 Task: Sort the products in the category "Hand Sanitizer" by relevance.
Action: Mouse moved to (951, 329)
Screenshot: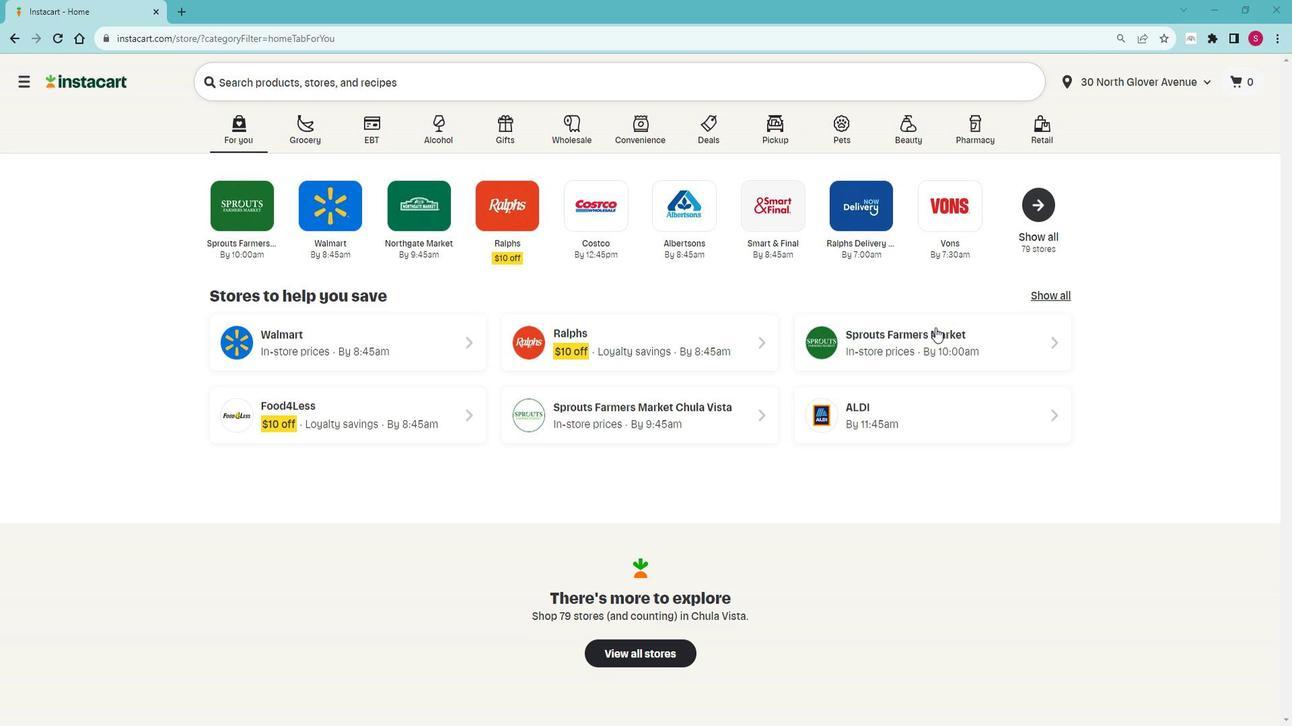 
Action: Mouse pressed left at (951, 329)
Screenshot: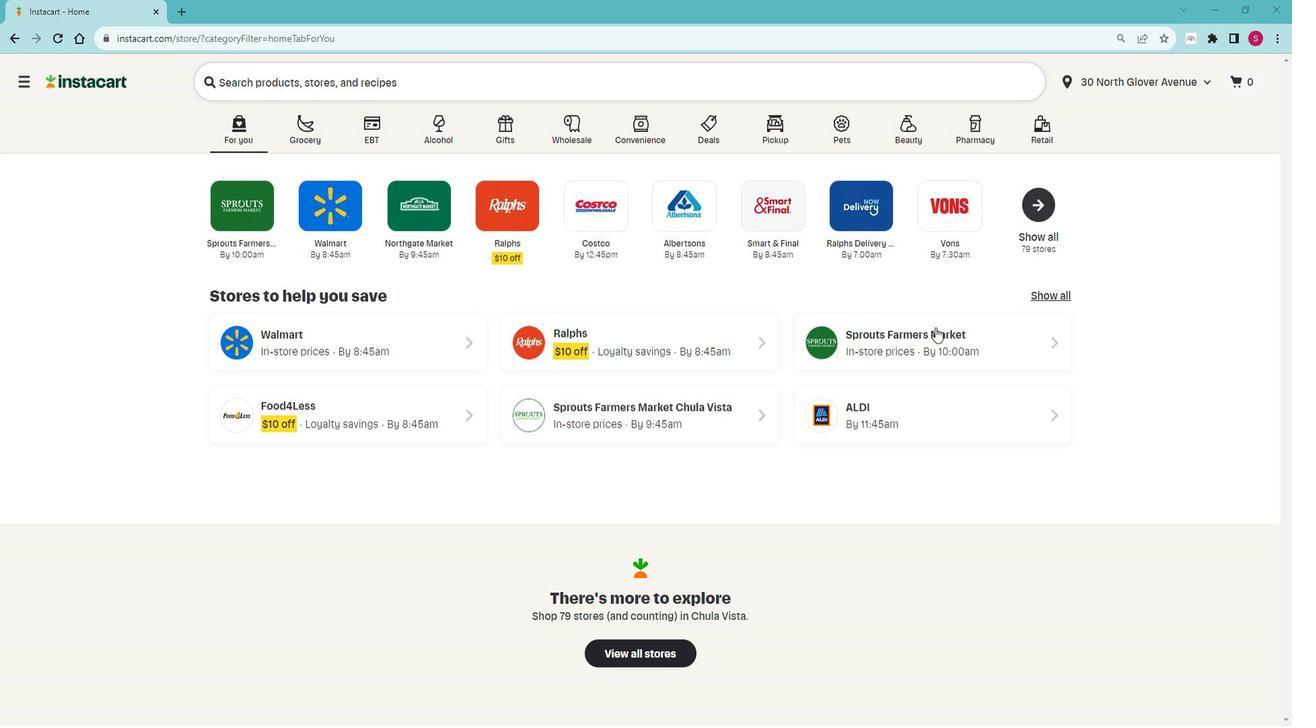 
Action: Mouse moved to (98, 439)
Screenshot: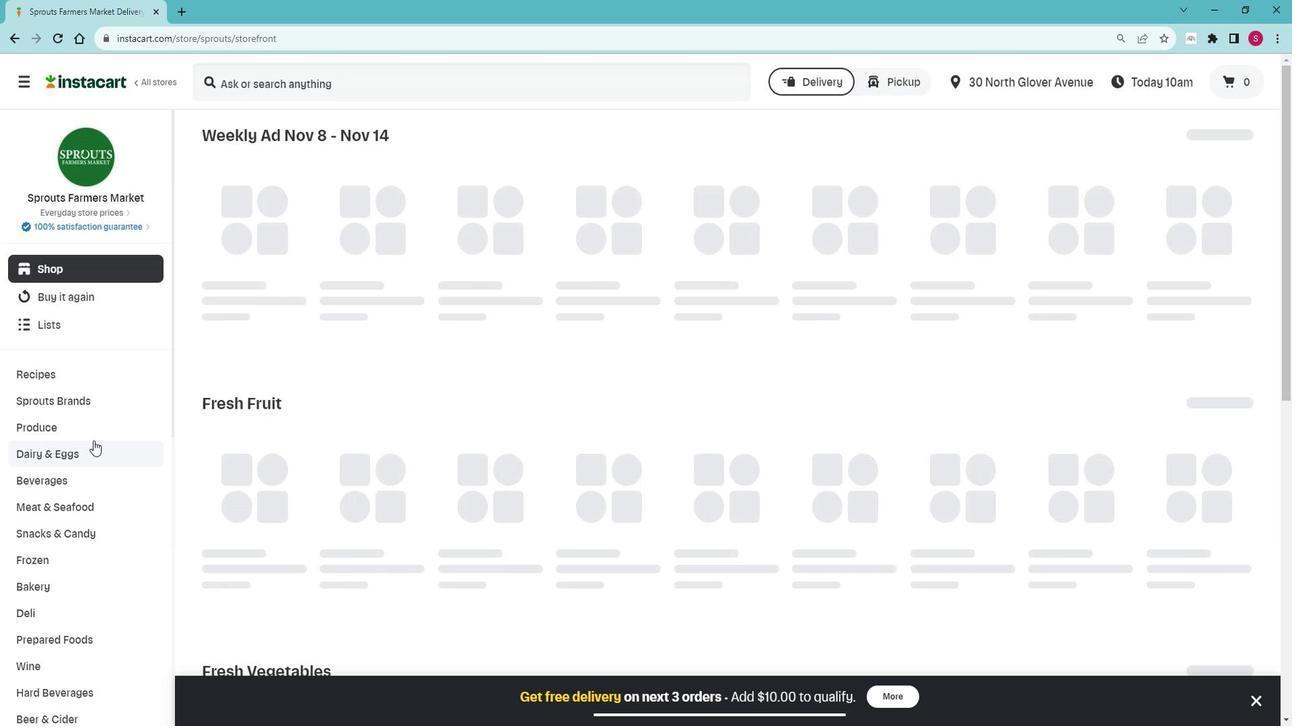 
Action: Mouse scrolled (98, 438) with delta (0, 0)
Screenshot: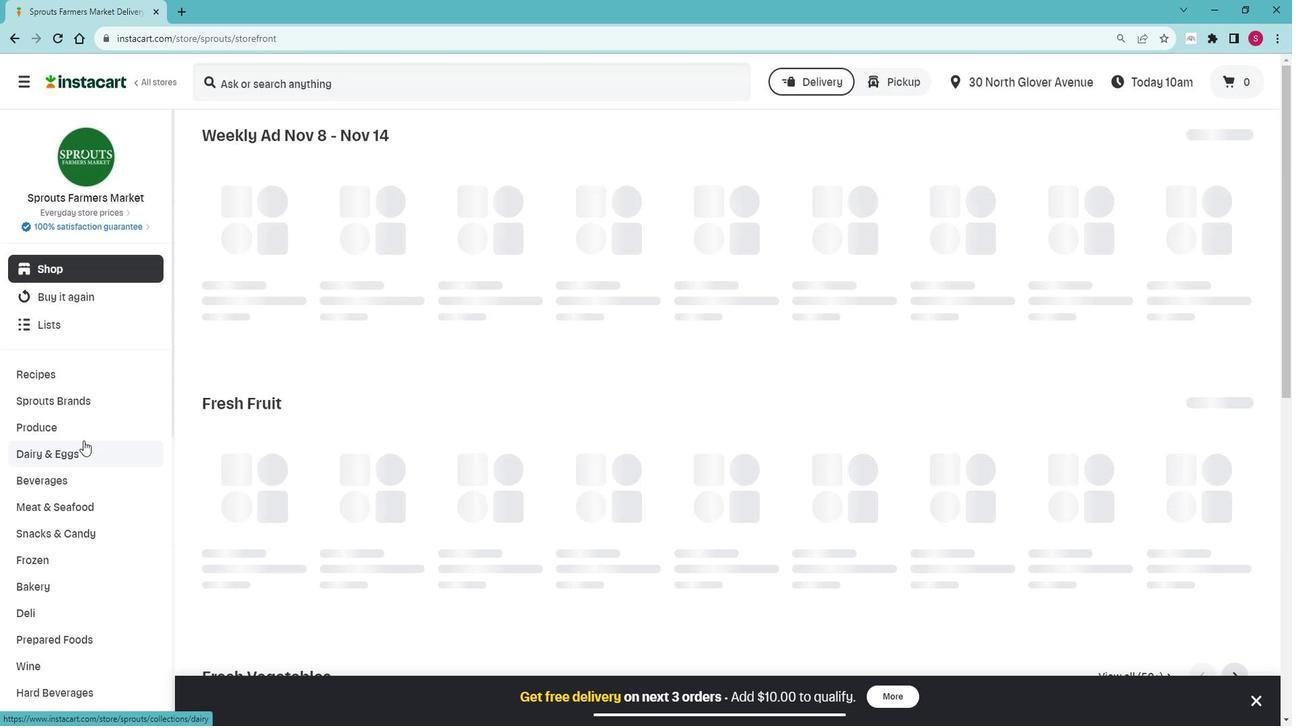
Action: Mouse scrolled (98, 438) with delta (0, 0)
Screenshot: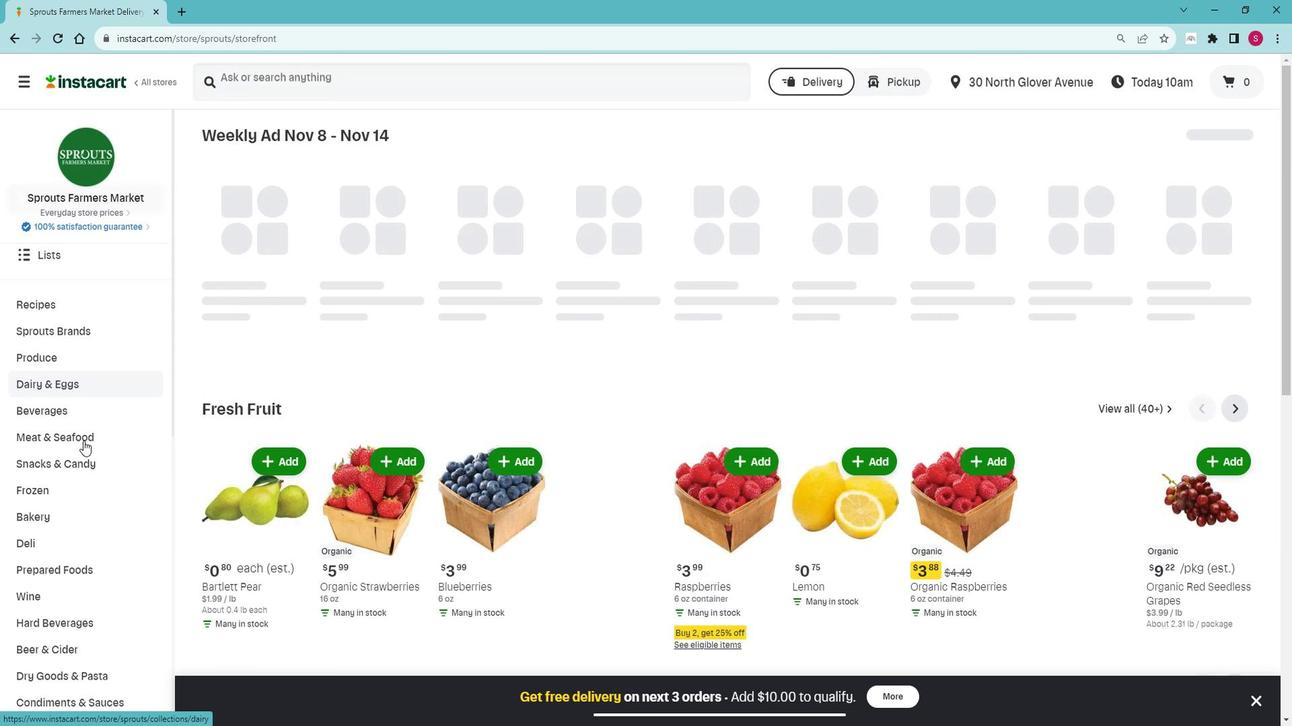 
Action: Mouse moved to (97, 440)
Screenshot: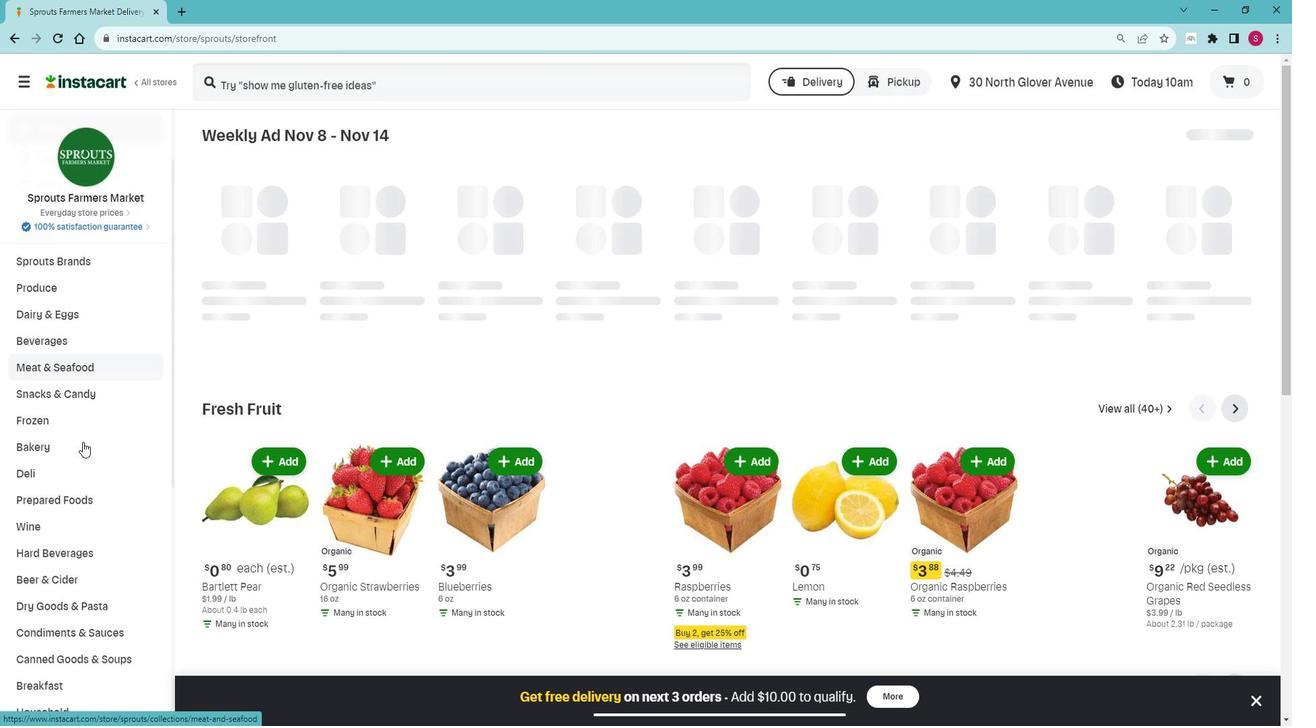 
Action: Mouse scrolled (97, 440) with delta (0, 0)
Screenshot: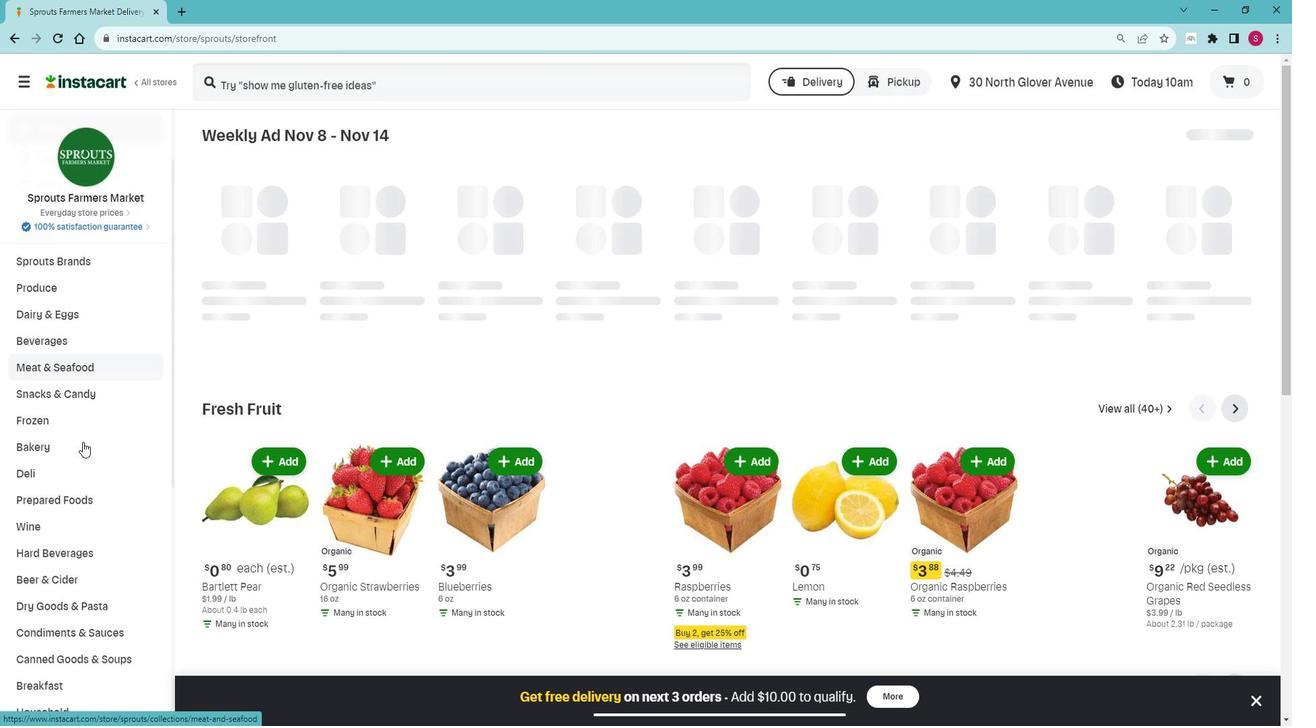 
Action: Mouse moved to (98, 444)
Screenshot: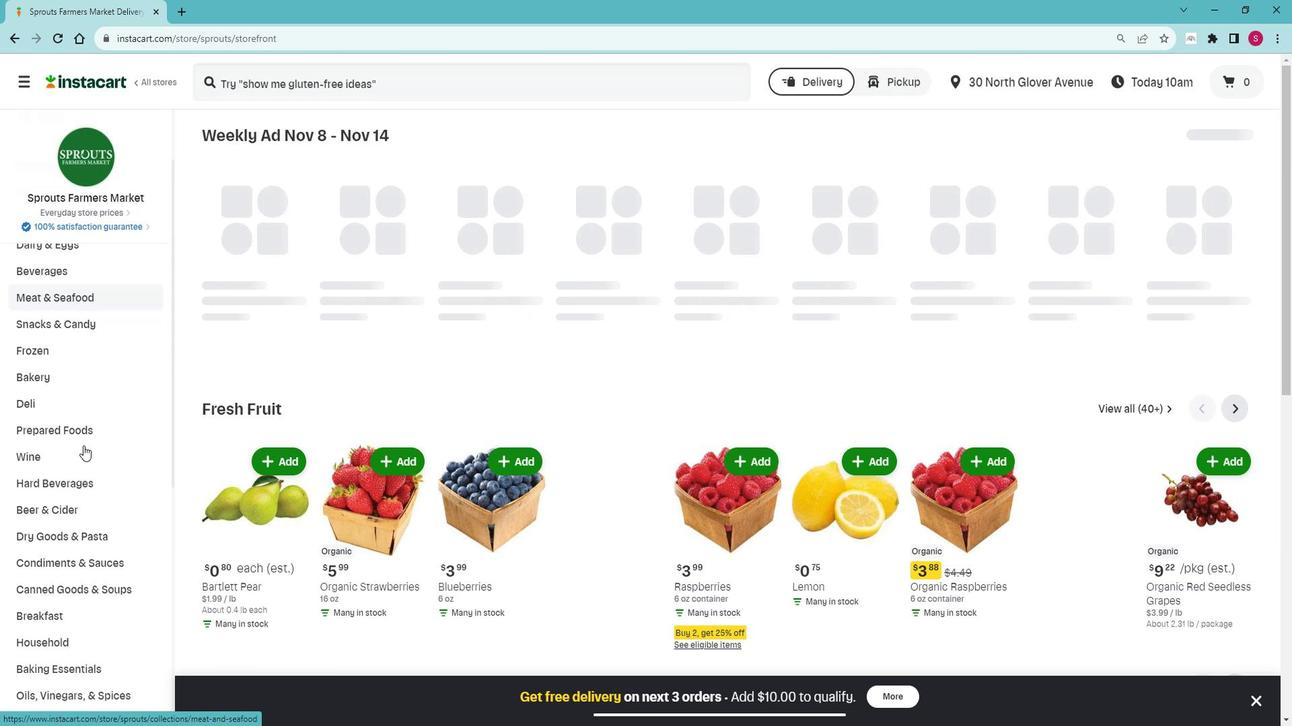 
Action: Mouse scrolled (98, 444) with delta (0, 0)
Screenshot: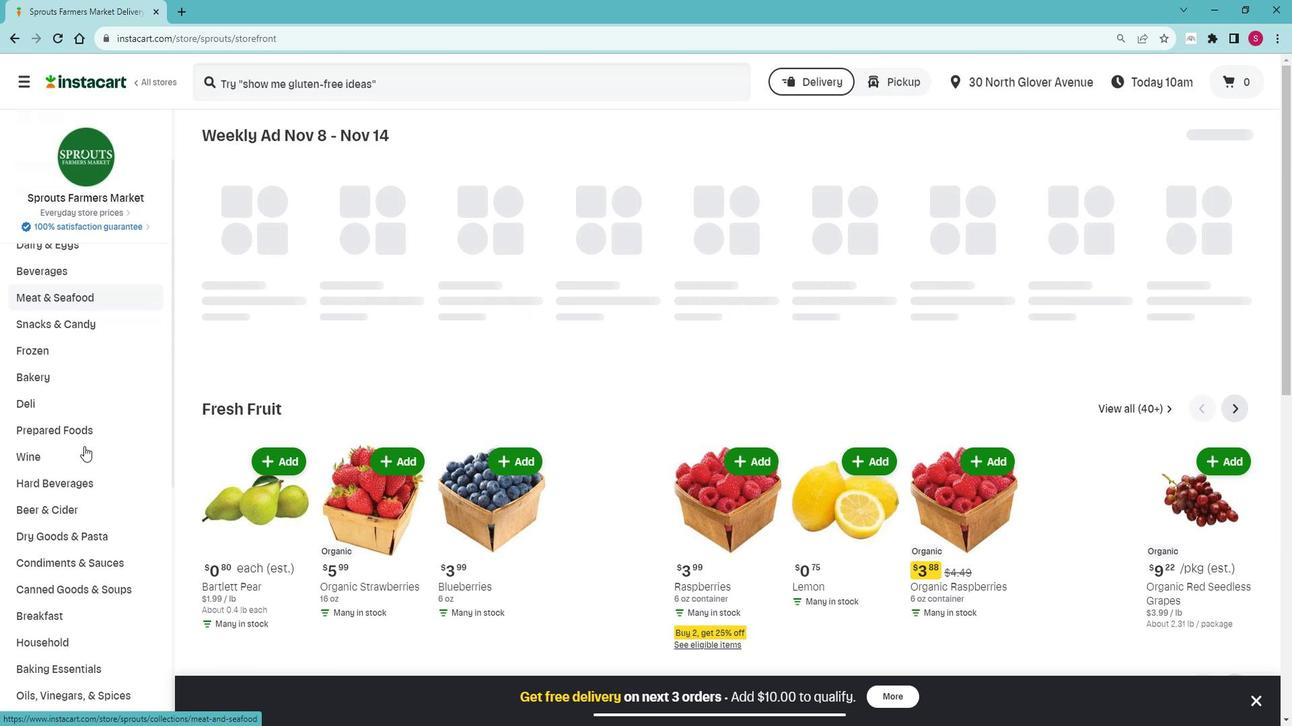 
Action: Mouse scrolled (98, 444) with delta (0, 0)
Screenshot: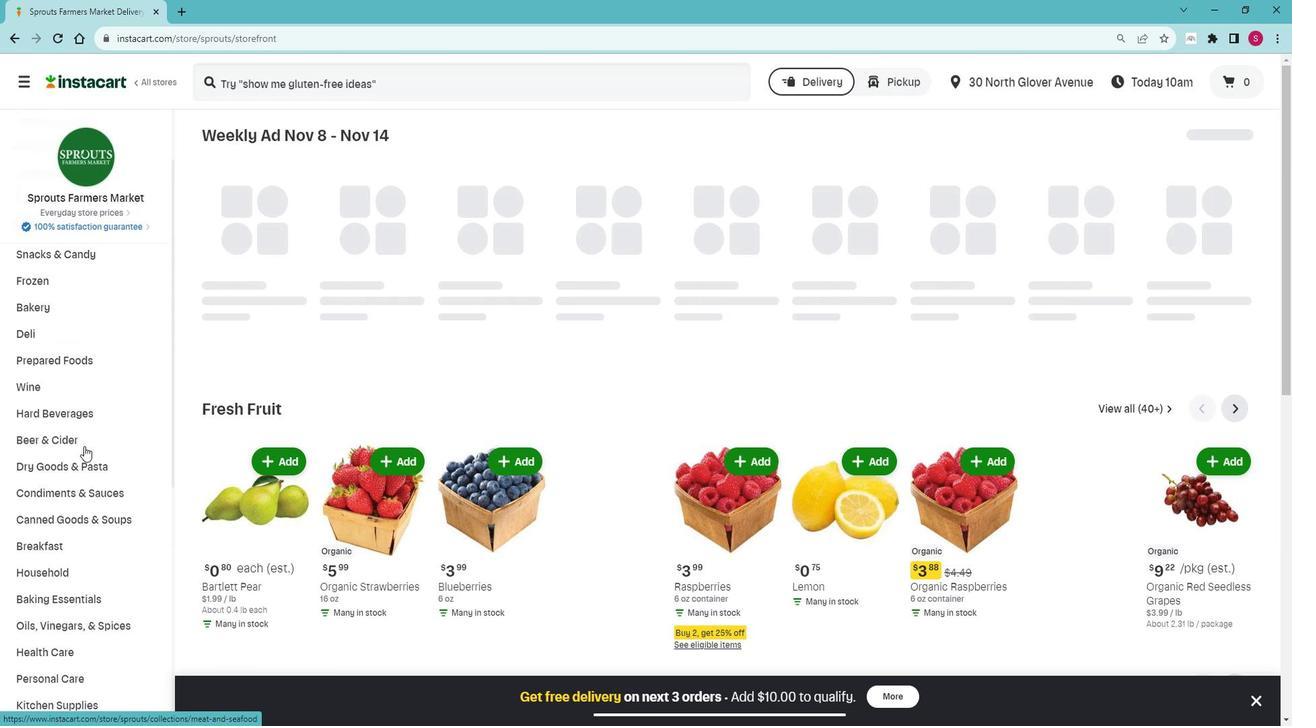 
Action: Mouse moved to (98, 444)
Screenshot: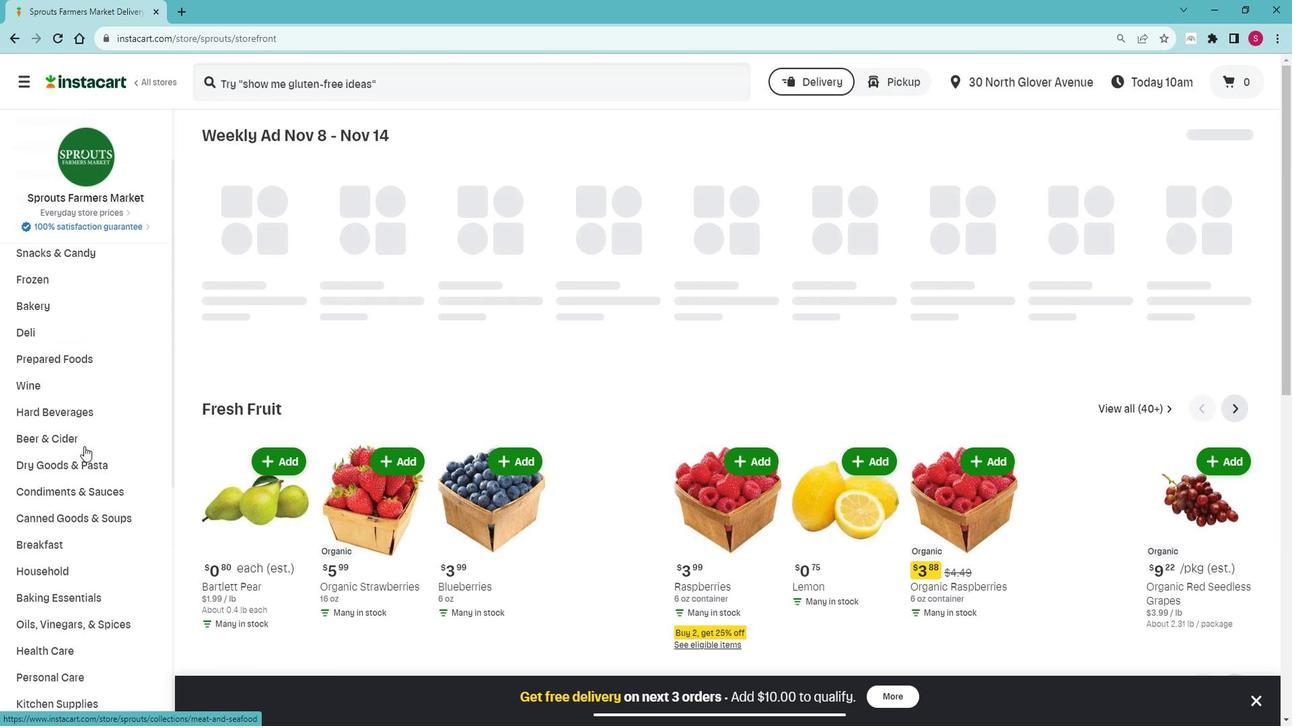 
Action: Mouse scrolled (98, 444) with delta (0, 0)
Screenshot: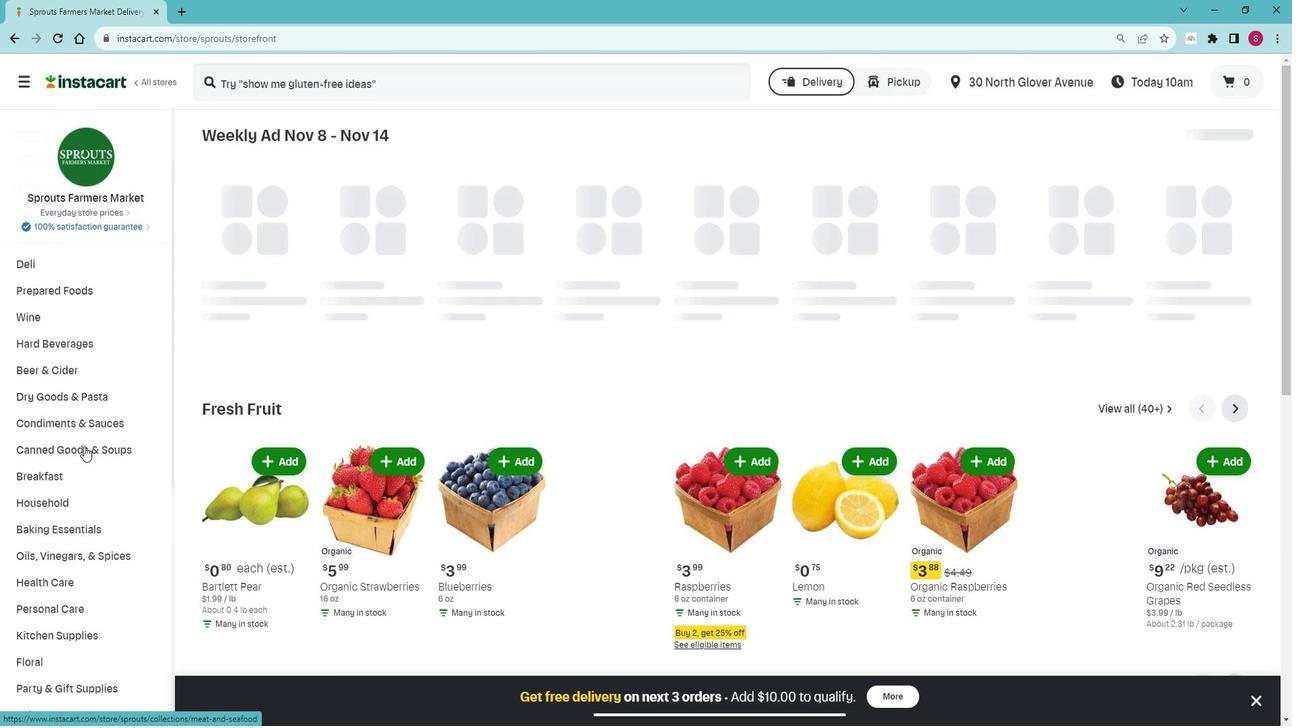 
Action: Mouse moved to (111, 539)
Screenshot: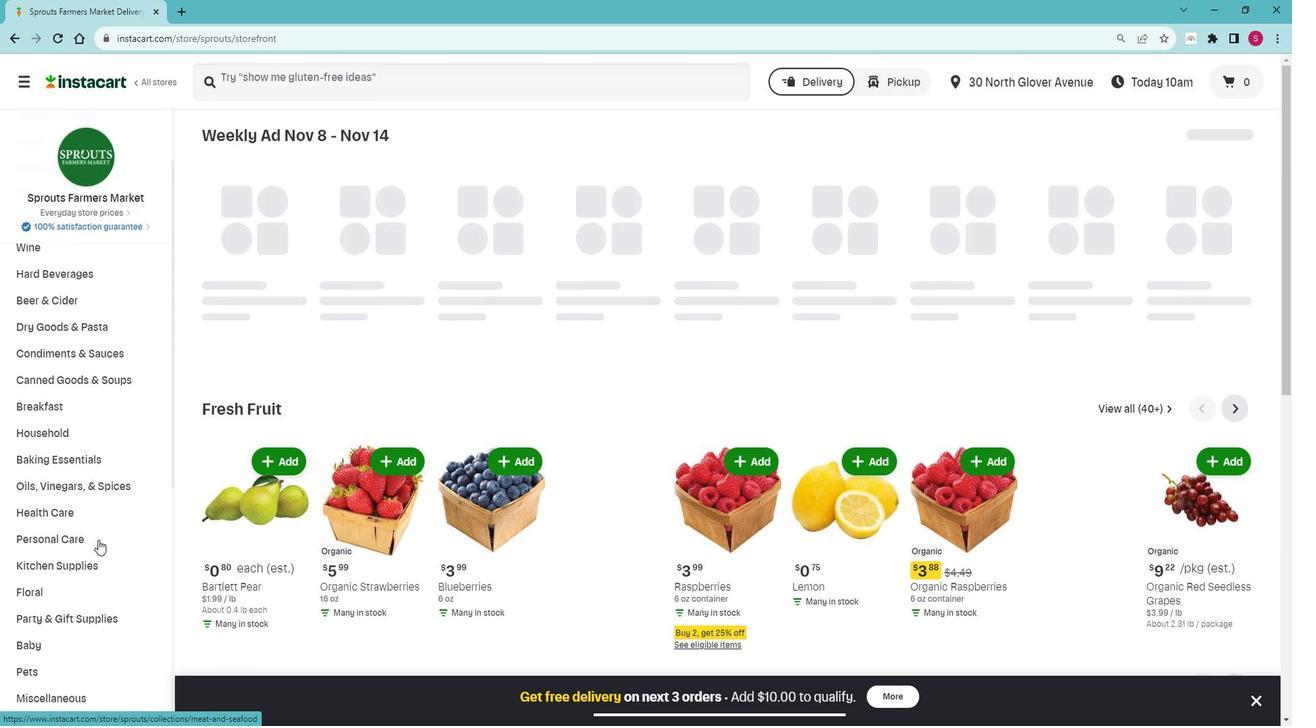 
Action: Mouse pressed left at (111, 539)
Screenshot: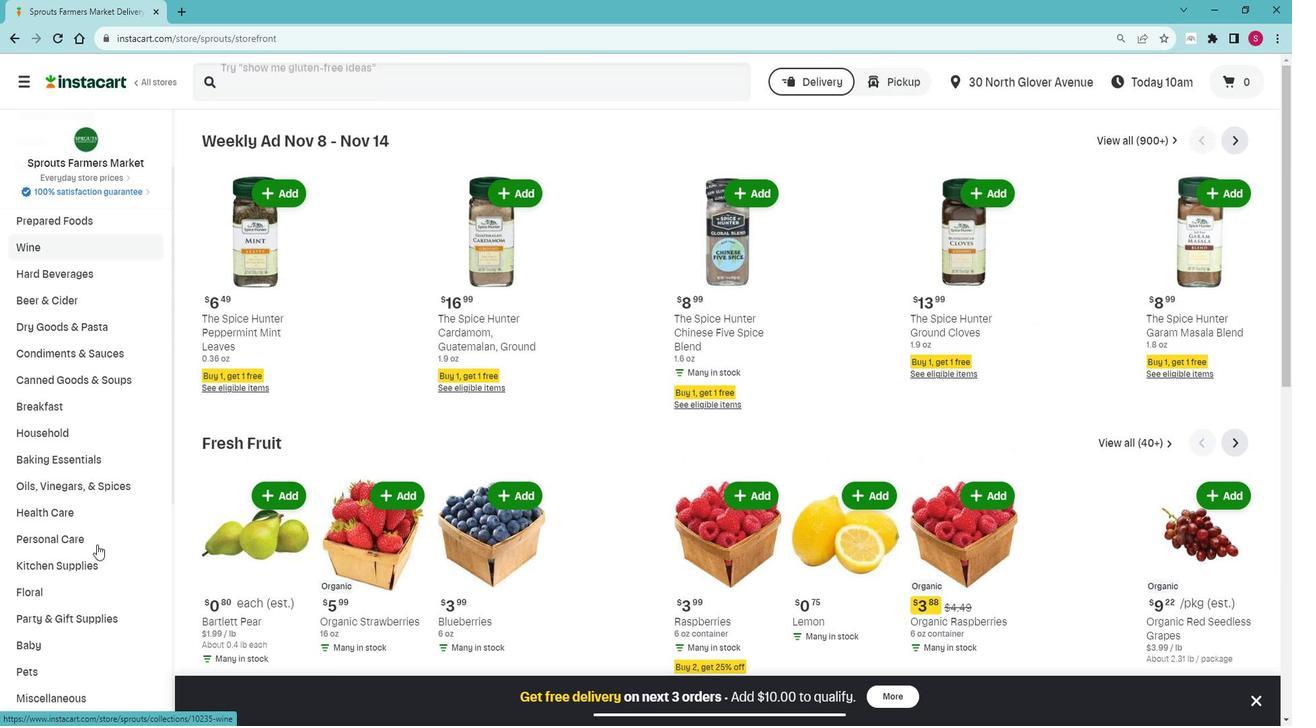 
Action: Mouse moved to (103, 532)
Screenshot: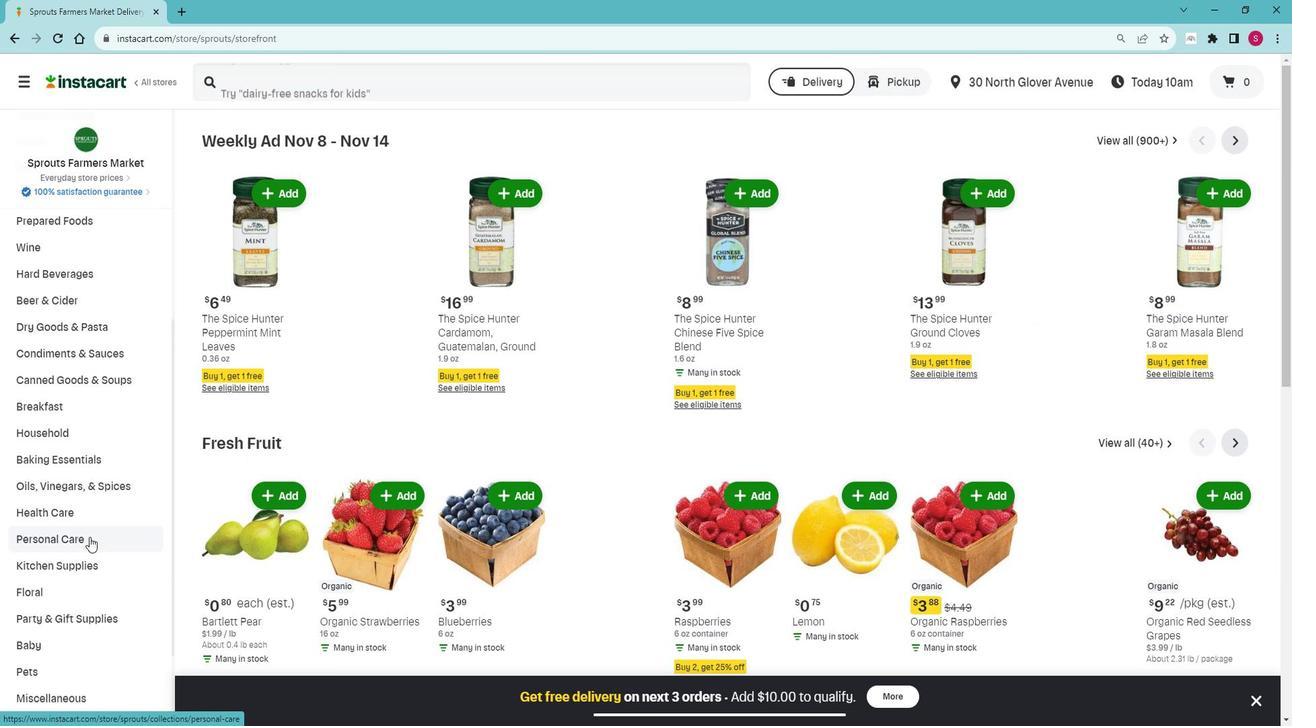 
Action: Mouse pressed left at (103, 532)
Screenshot: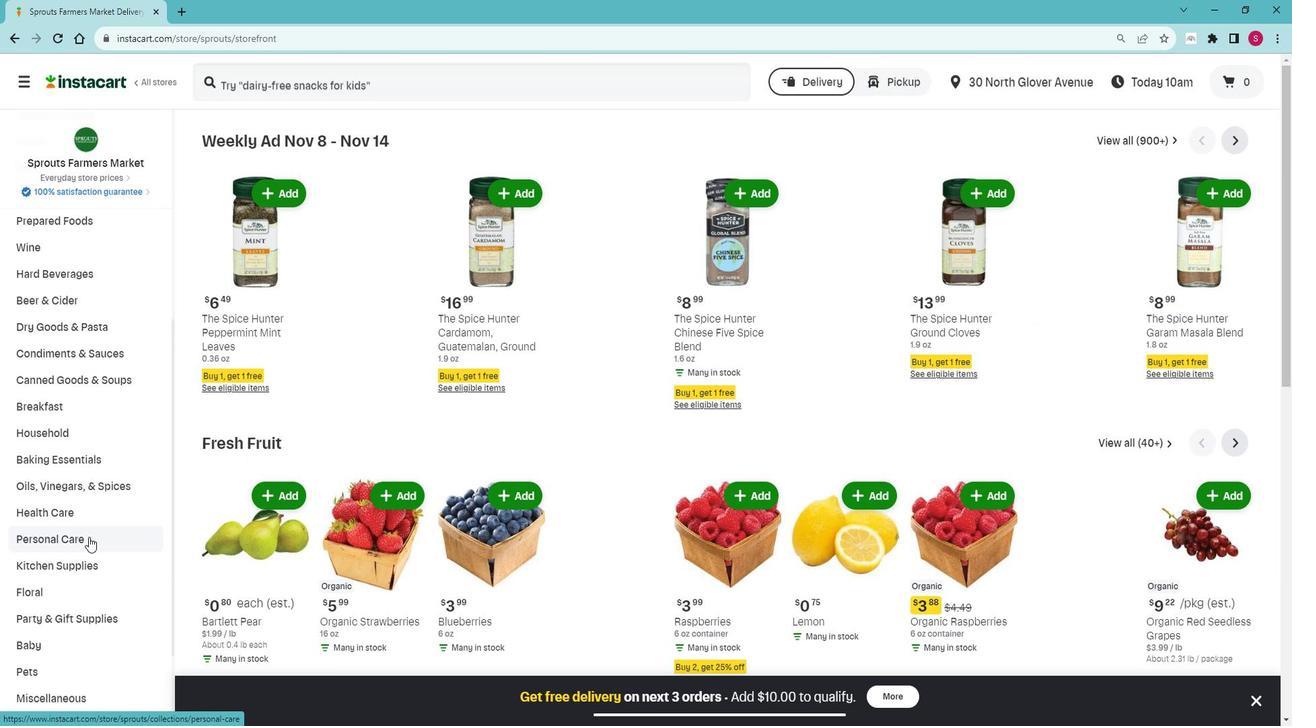 
Action: Mouse moved to (92, 556)
Screenshot: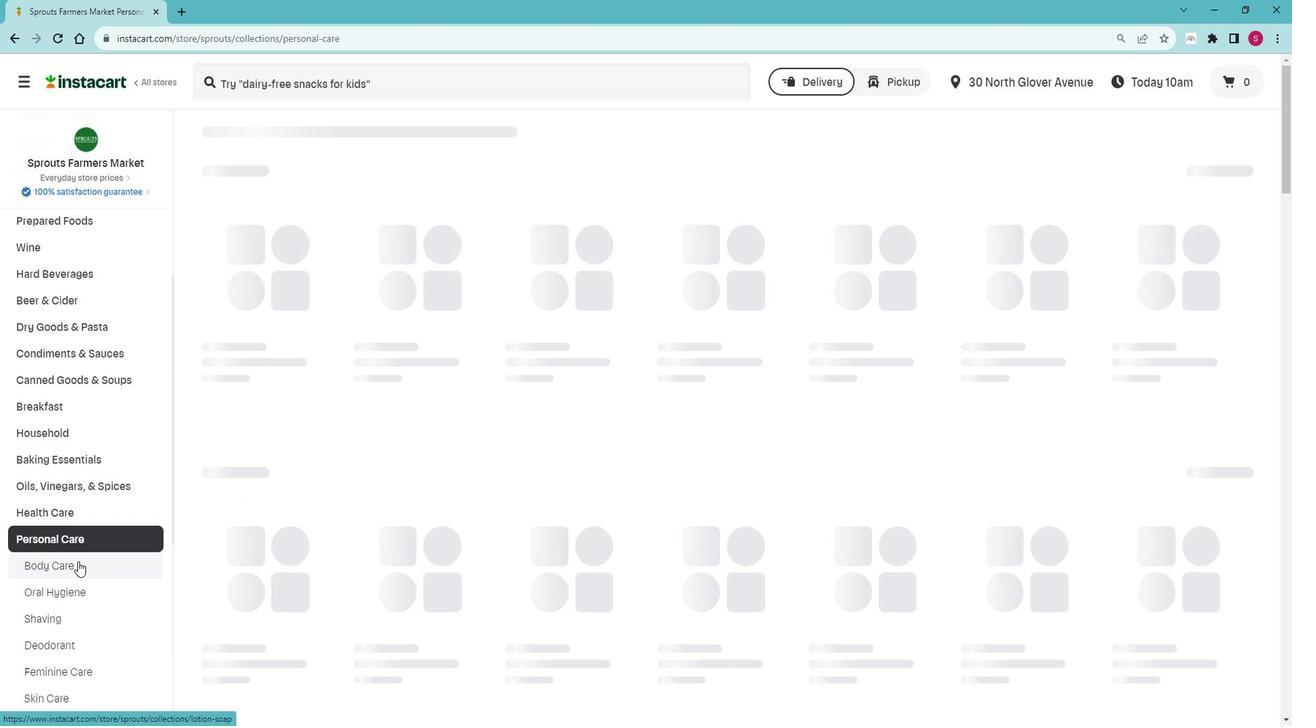 
Action: Mouse pressed left at (92, 556)
Screenshot: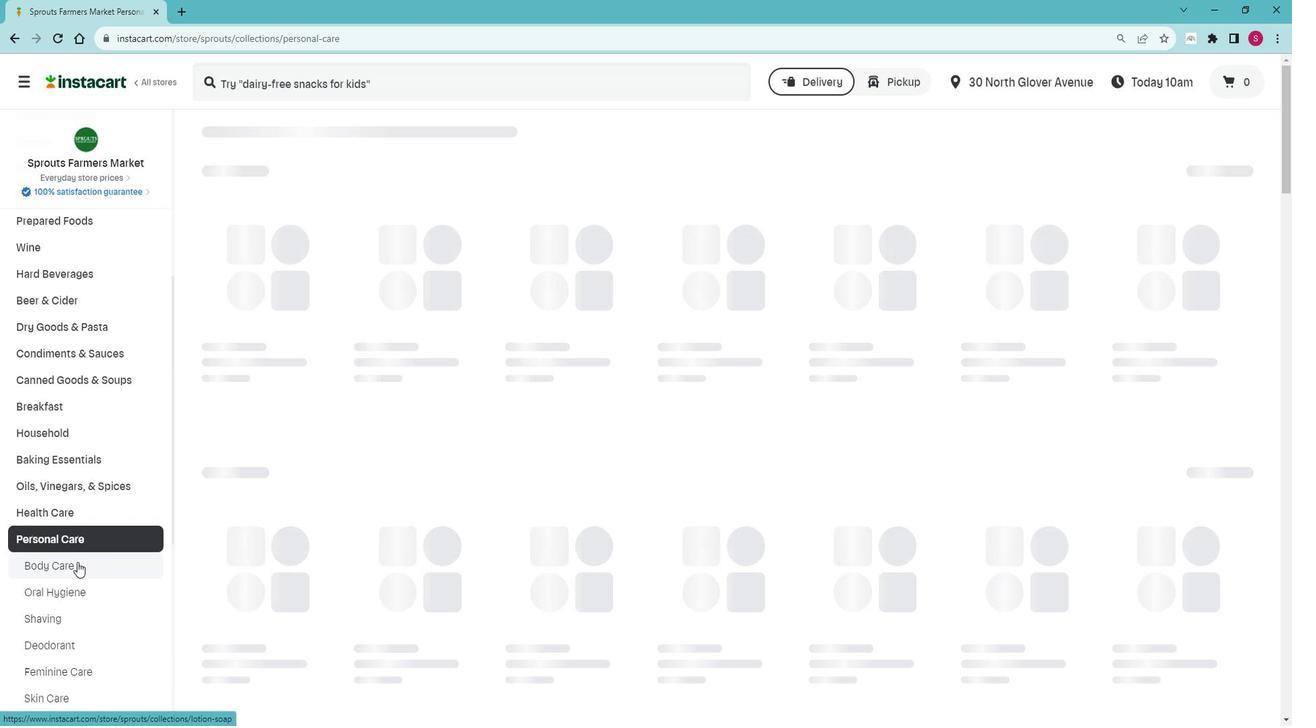 
Action: Mouse moved to (710, 202)
Screenshot: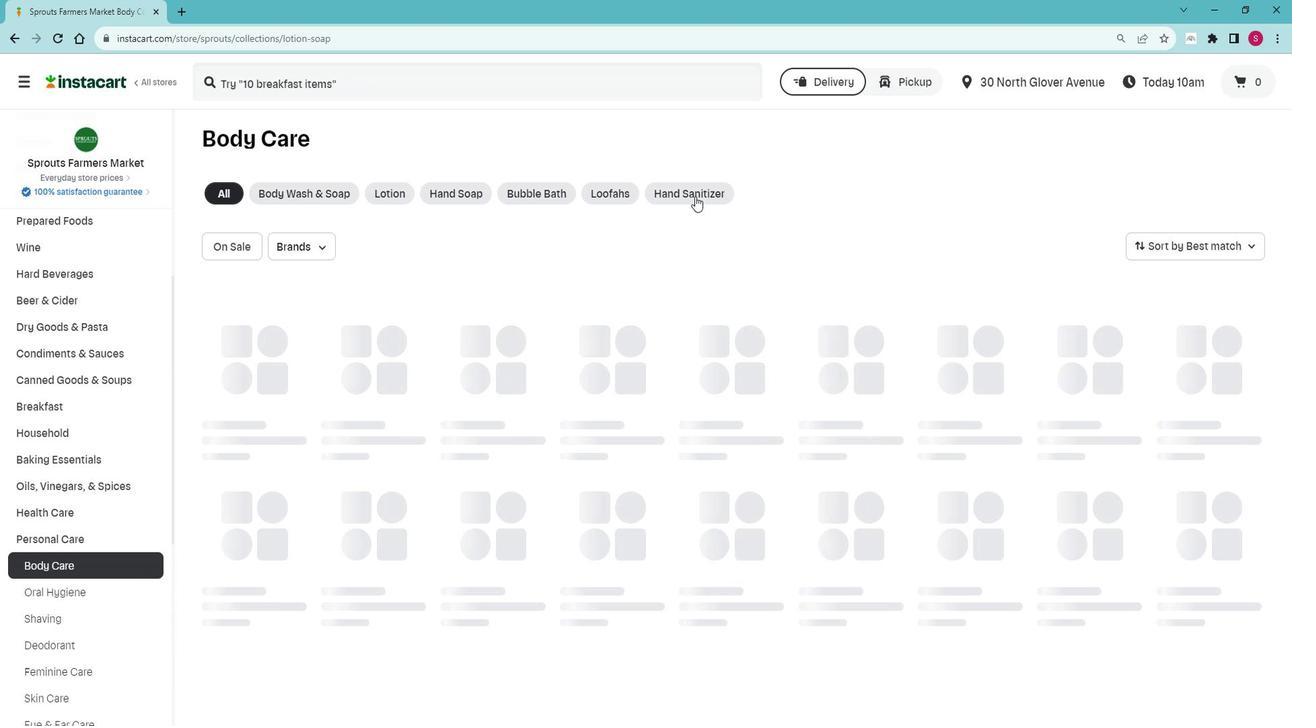 
Action: Mouse pressed left at (710, 202)
Screenshot: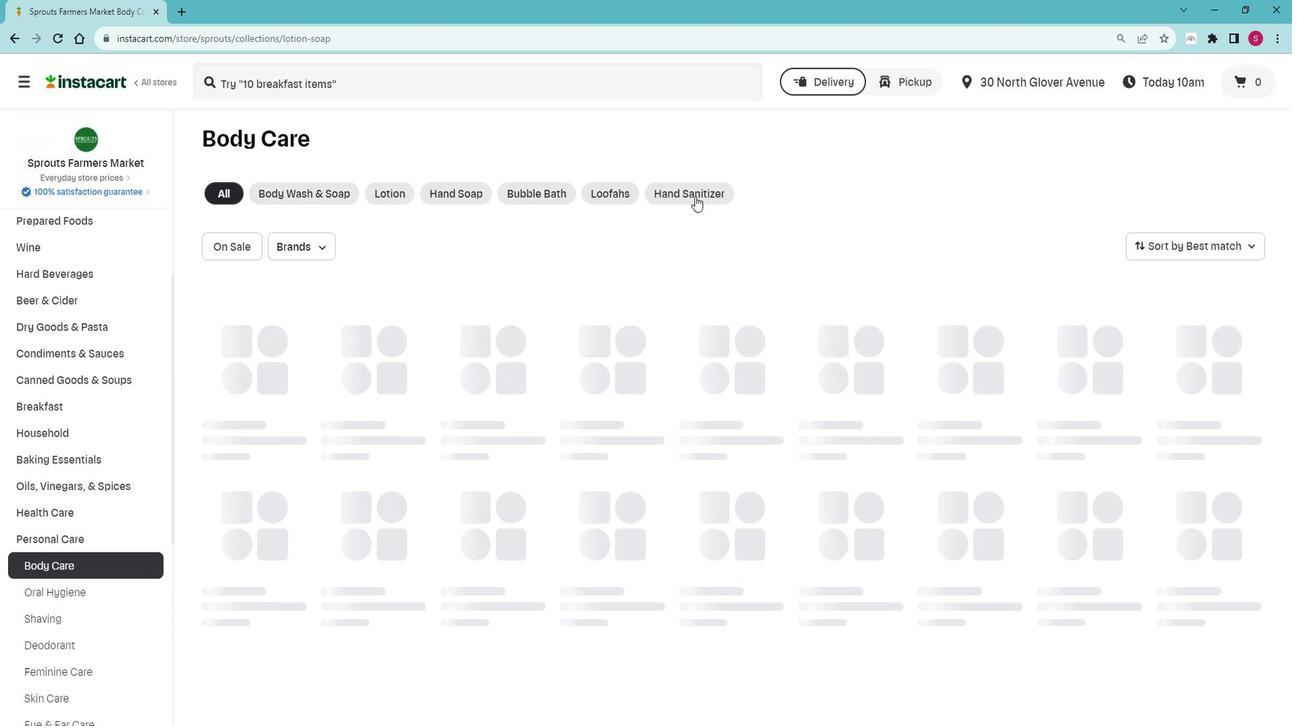 
Action: Mouse moved to (1248, 253)
Screenshot: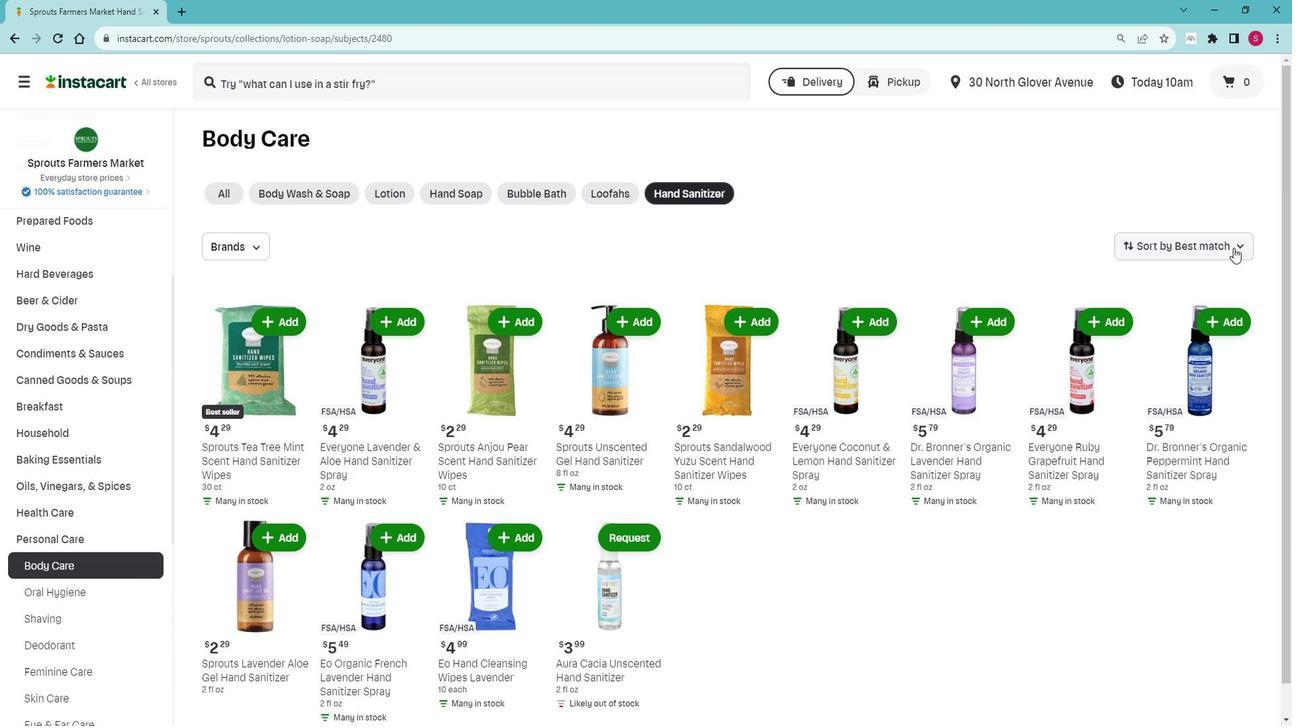 
Action: Mouse pressed left at (1248, 253)
Screenshot: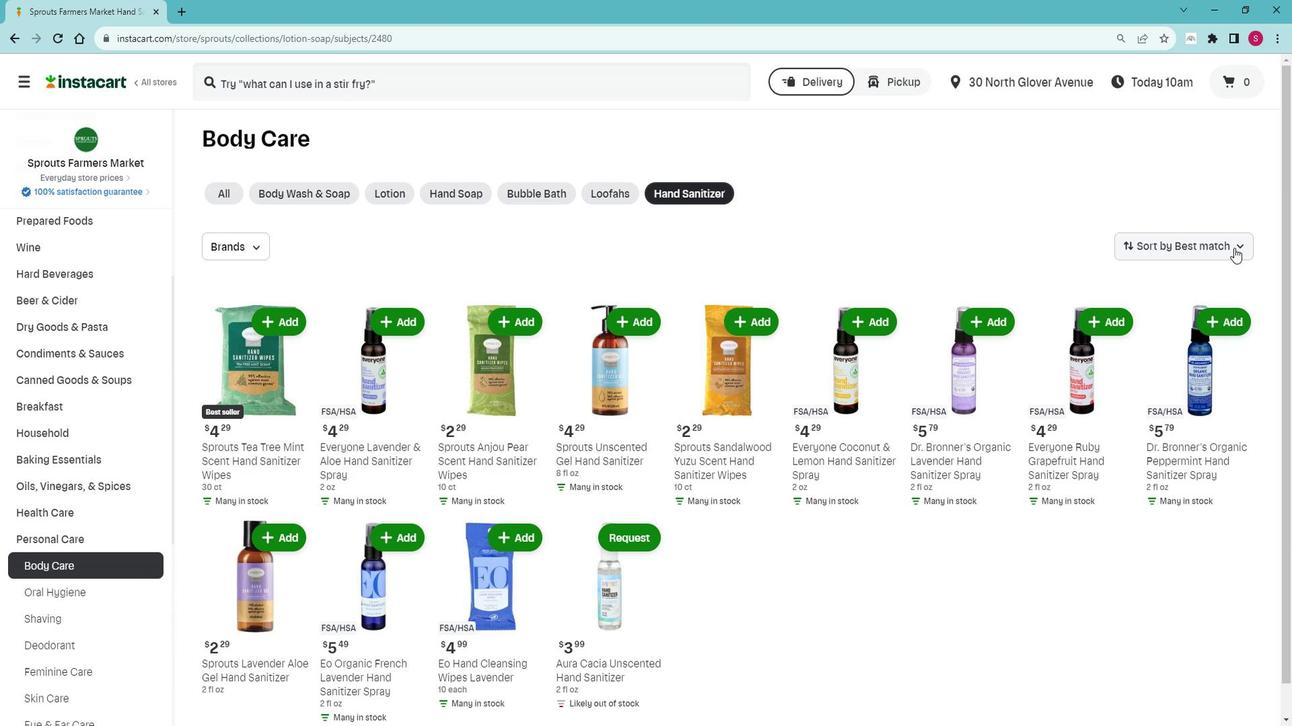 
Action: Mouse moved to (1176, 454)
Screenshot: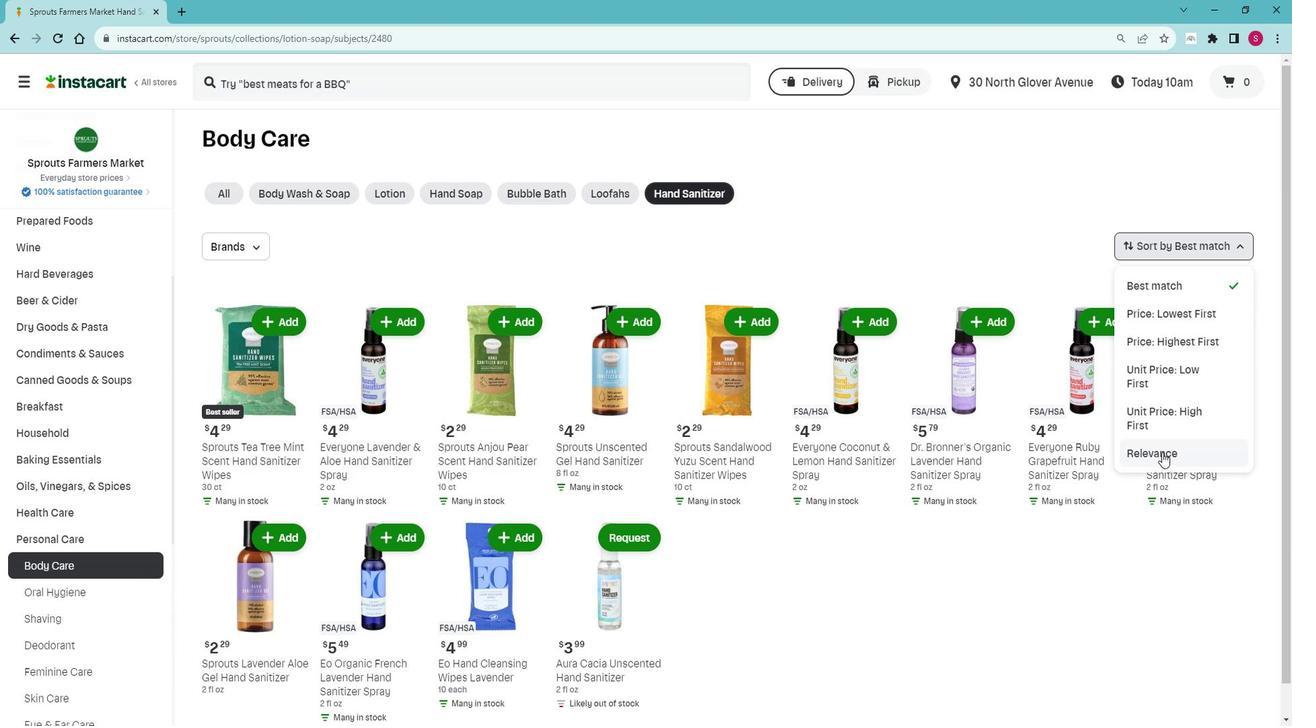 
Action: Mouse pressed left at (1176, 454)
Screenshot: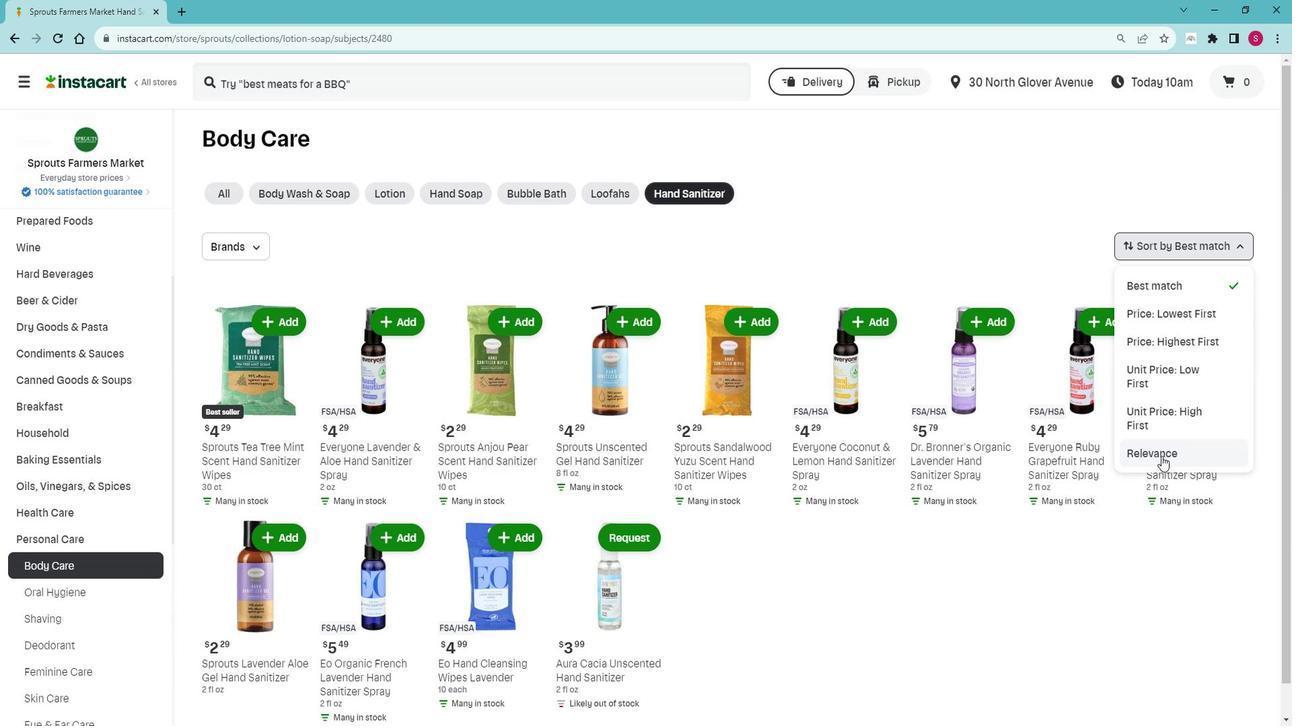 
Action: Mouse moved to (1010, 415)
Screenshot: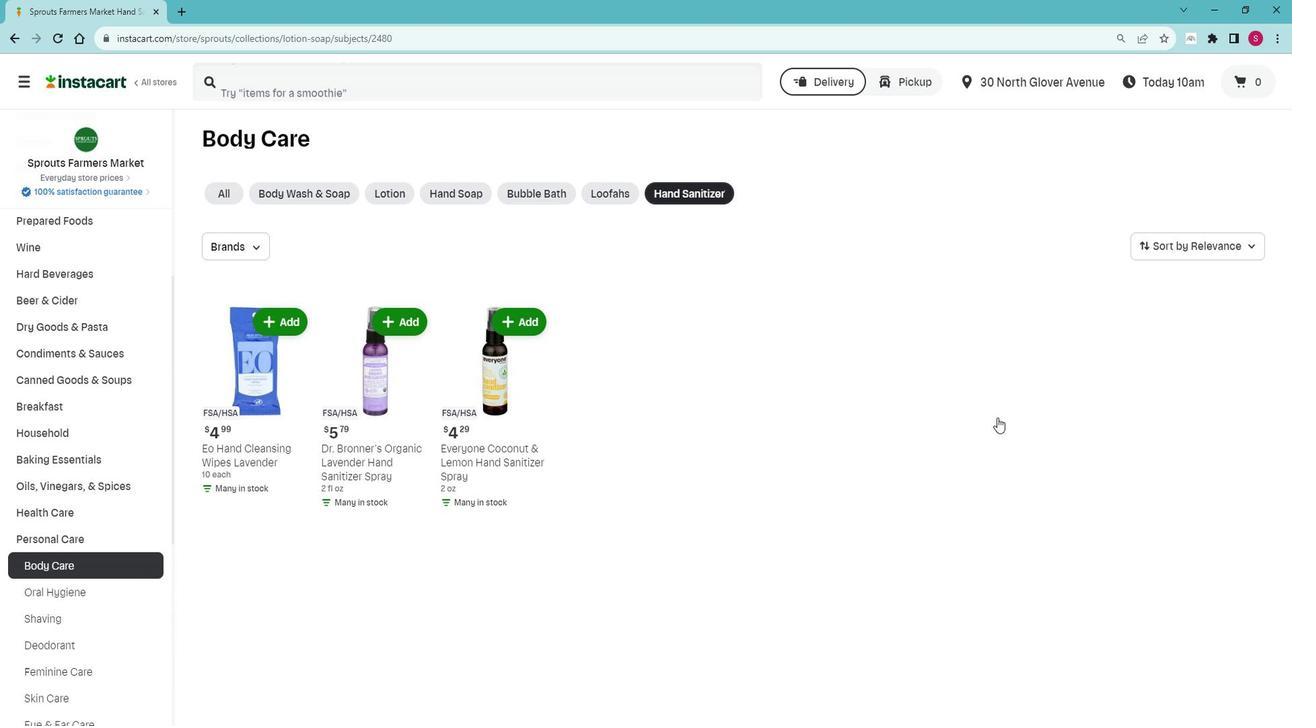 
